 Task: Create in the project AgileLink and in the Backlog issue 'Upgrade the security features of a web application to improve data protection and secure communication between server and client' a child issue 'Data retention policy creation and enforcement', and assign it to team member softage.4@softage.net. Create in the project AgileLink and in the Backlog issue 'Create a new online platform for online music theory courses with advanced music notation and ear training features' a child issue 'Serverless computing application latency remediation', and assign it to team member softage.1@softage.net
Action: Mouse moved to (176, 48)
Screenshot: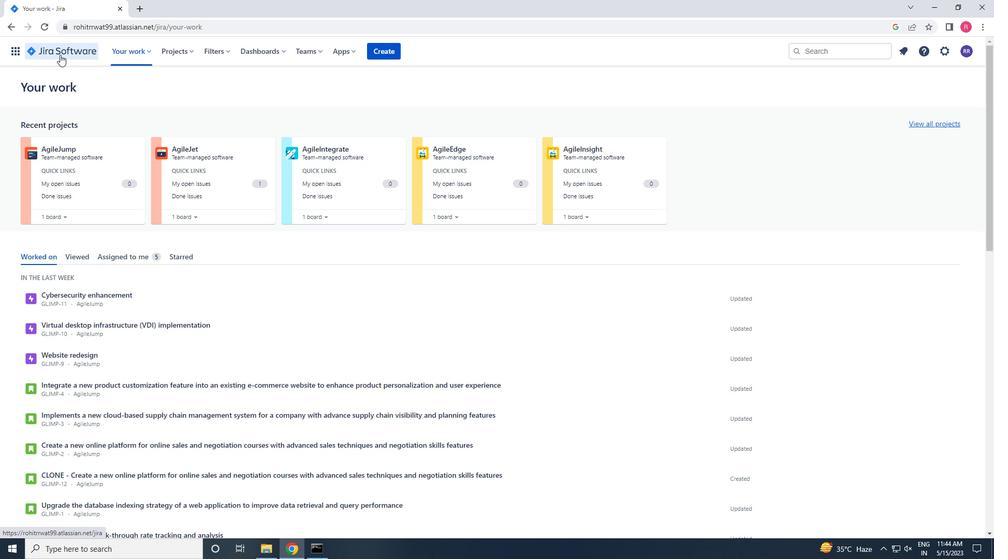 
Action: Mouse pressed left at (176, 48)
Screenshot: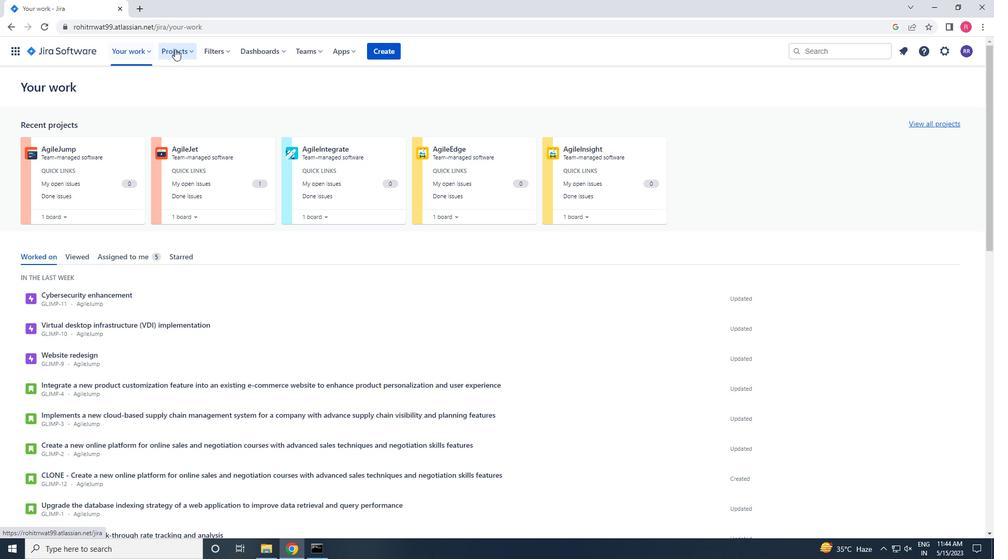 
Action: Mouse moved to (187, 95)
Screenshot: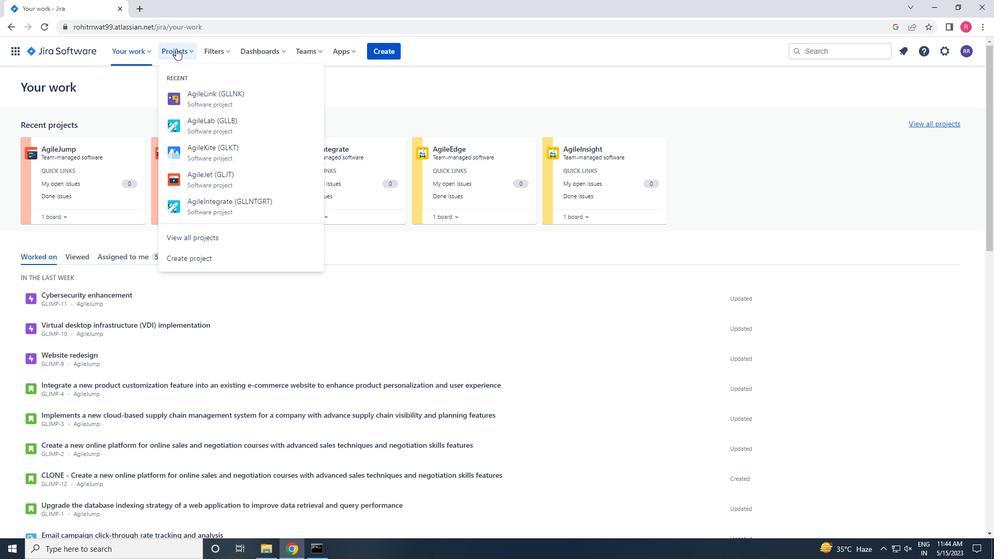 
Action: Mouse pressed left at (187, 95)
Screenshot: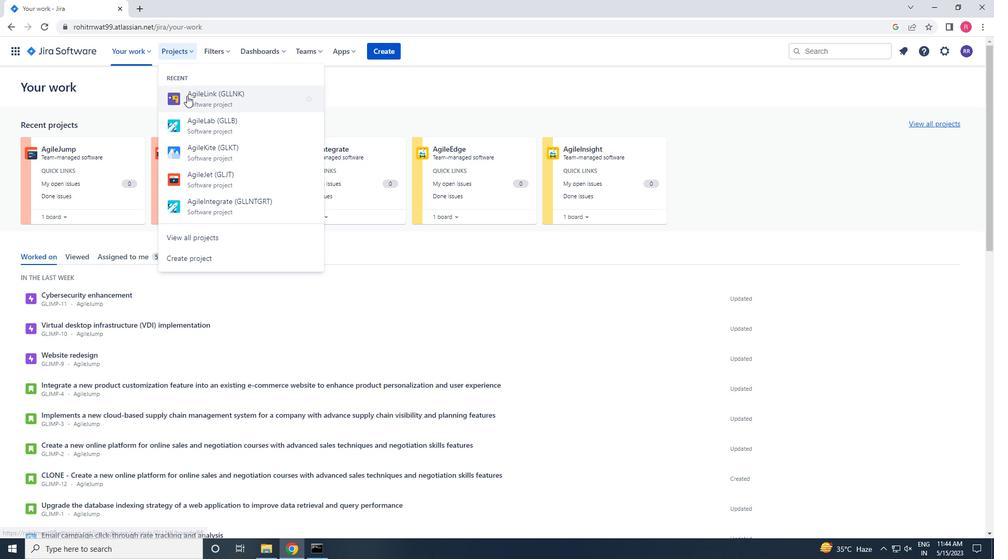 
Action: Mouse moved to (61, 163)
Screenshot: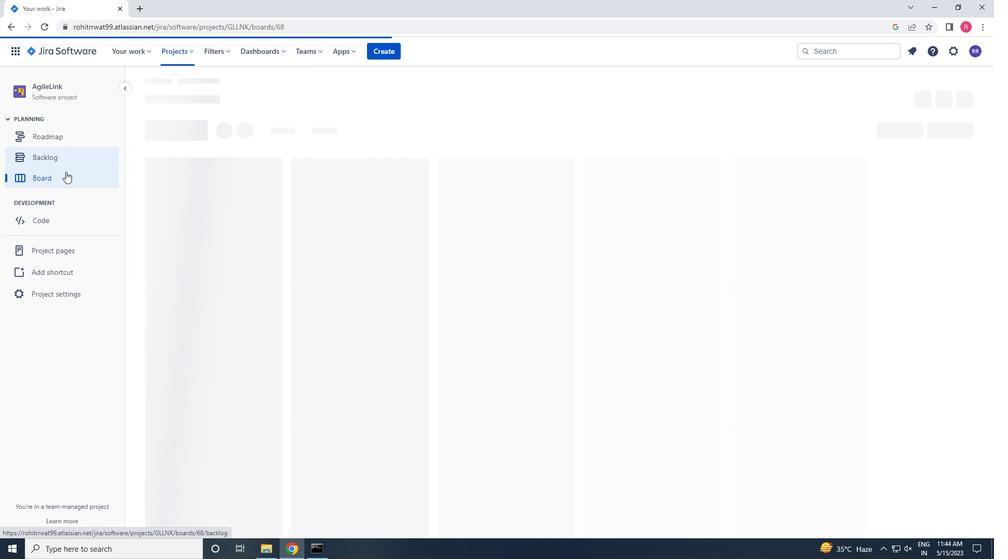 
Action: Mouse pressed left at (61, 163)
Screenshot: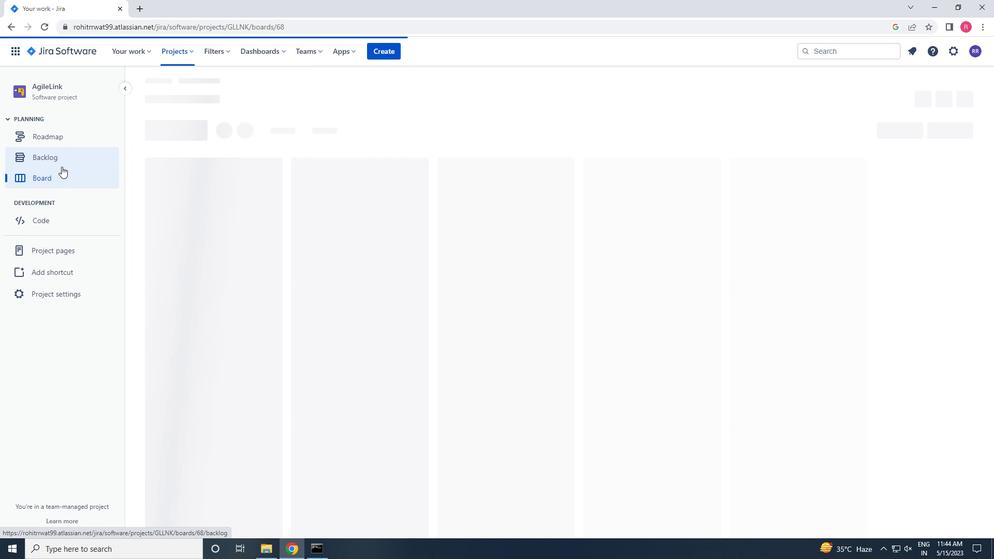 
Action: Mouse moved to (460, 382)
Screenshot: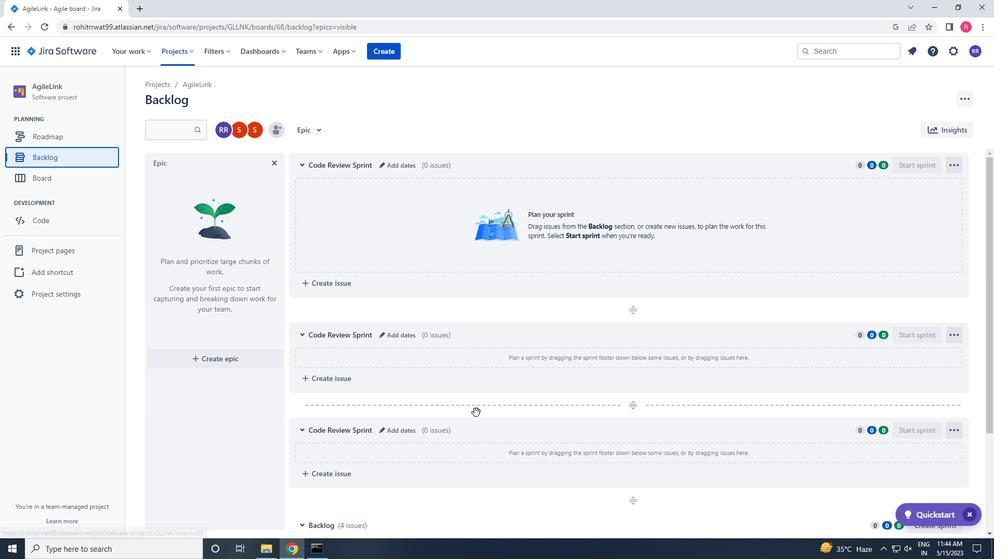 
Action: Mouse scrolled (460, 381) with delta (0, 0)
Screenshot: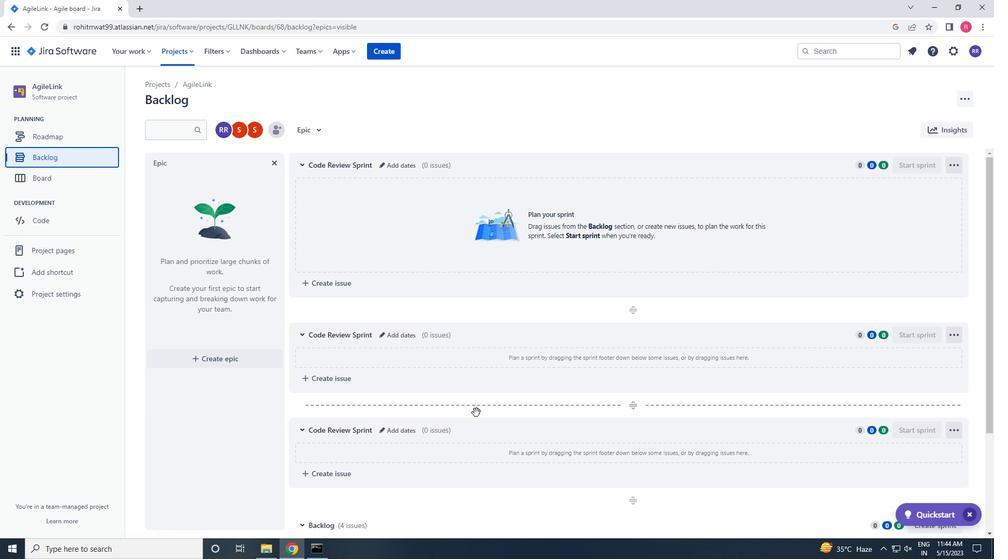 
Action: Mouse scrolled (460, 381) with delta (0, 0)
Screenshot: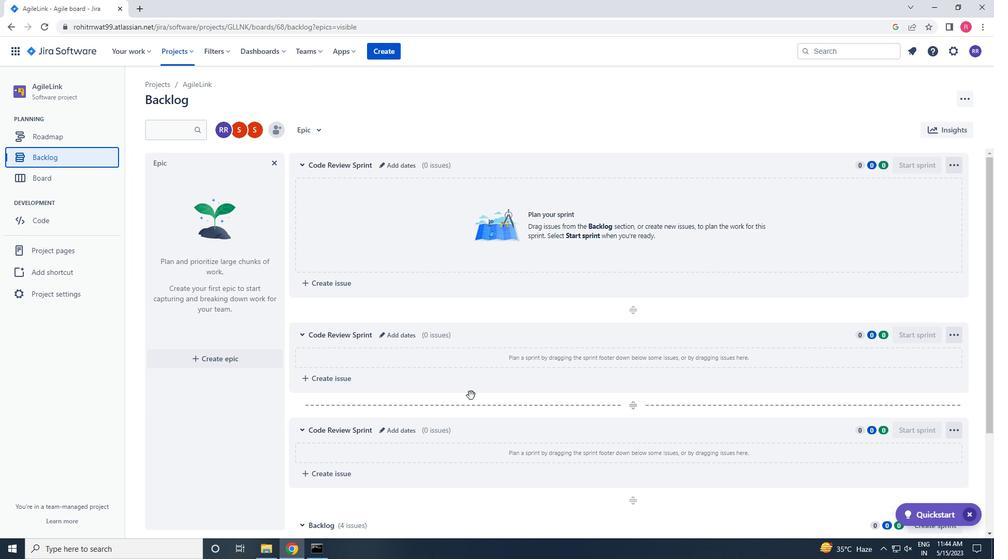 
Action: Mouse scrolled (460, 381) with delta (0, 0)
Screenshot: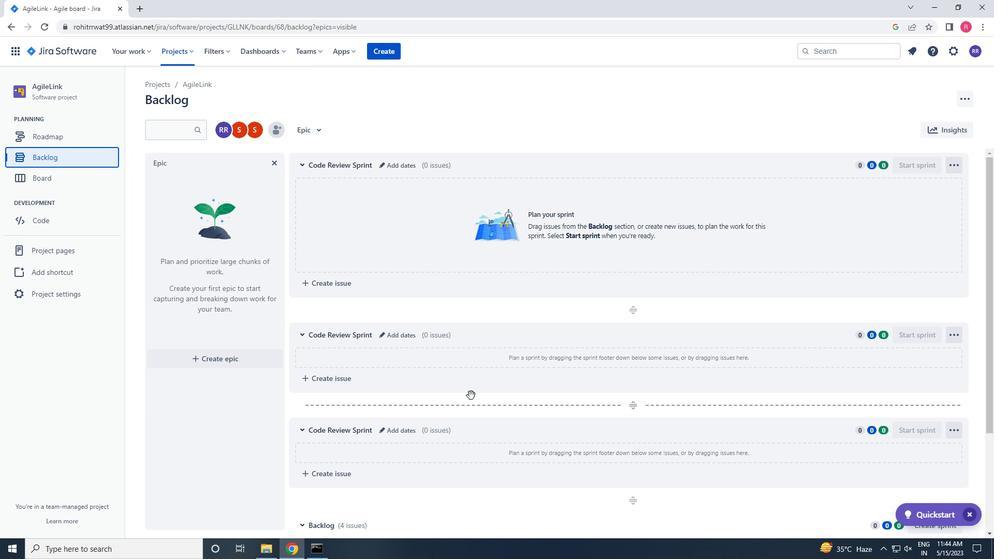 
Action: Mouse scrolled (460, 381) with delta (0, 0)
Screenshot: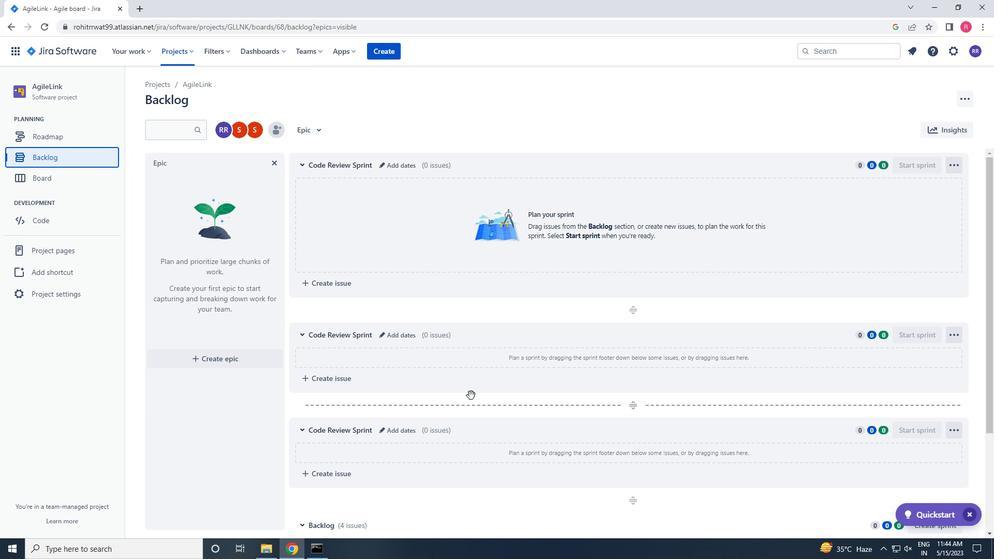 
Action: Mouse scrolled (460, 381) with delta (0, 0)
Screenshot: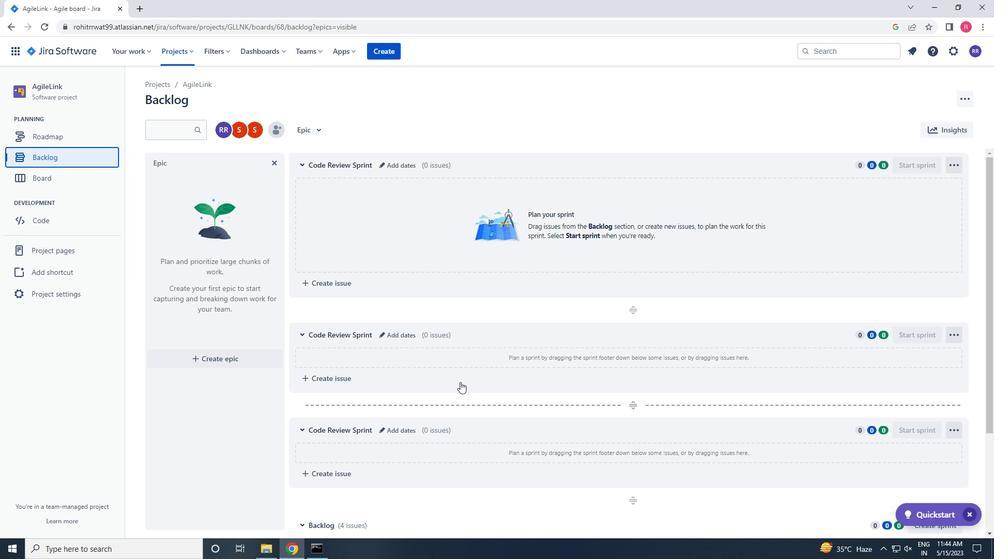 
Action: Mouse scrolled (460, 381) with delta (0, 0)
Screenshot: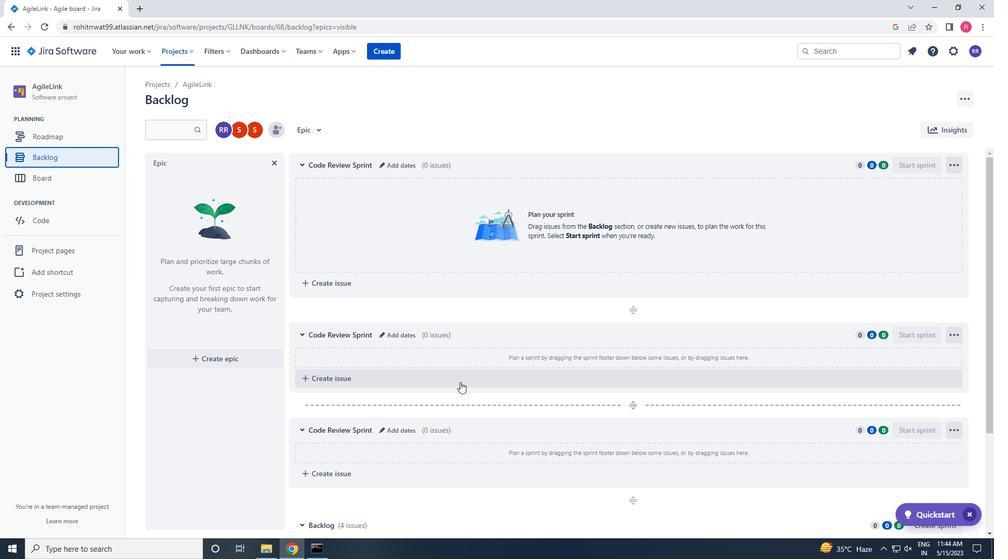 
Action: Mouse moved to (832, 460)
Screenshot: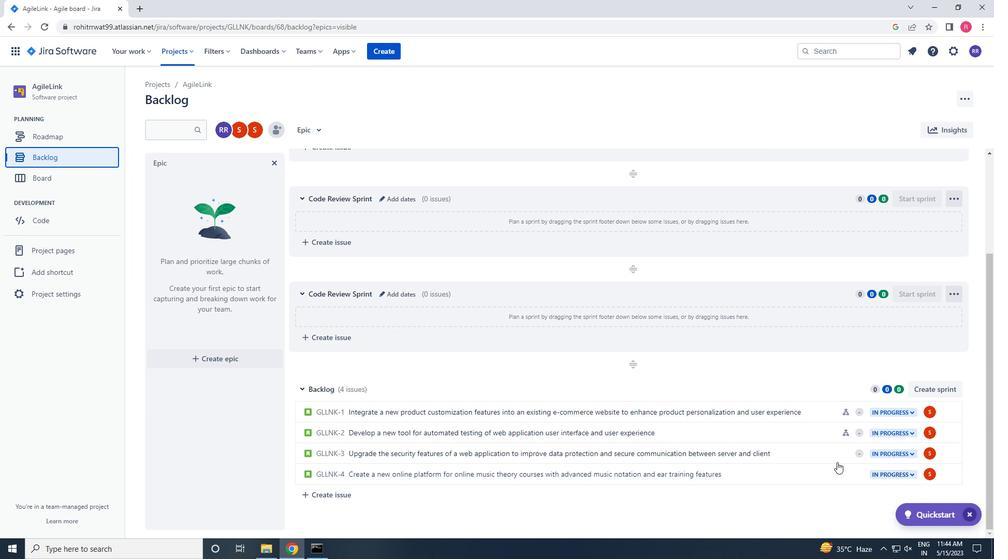 
Action: Mouse pressed left at (832, 460)
Screenshot: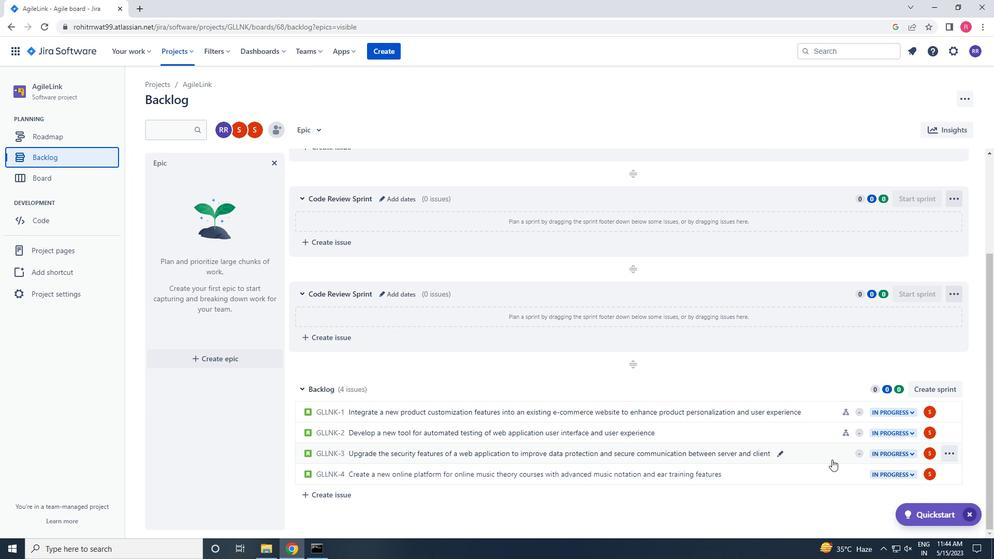 
Action: Mouse moved to (814, 263)
Screenshot: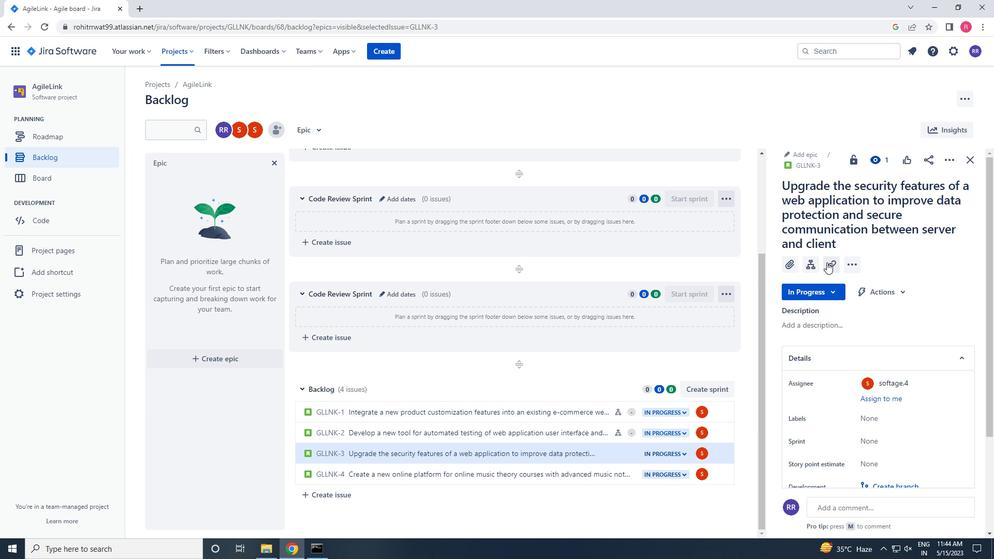 
Action: Mouse pressed left at (814, 263)
Screenshot: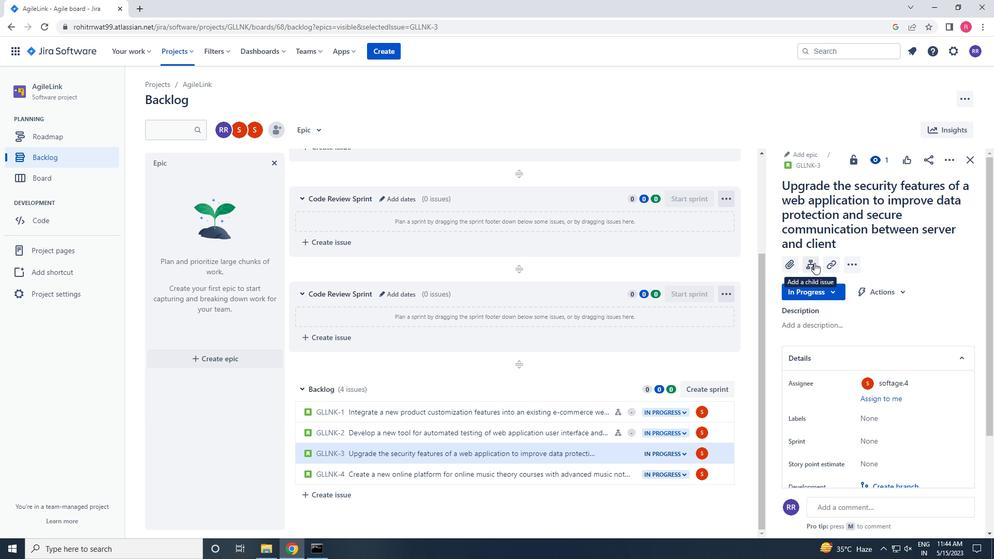 
Action: Key pressed <Key.shift>DATA<Key.space>RETENTION<Key.space>POLICY<Key.space>CREATION<Key.space>AND<Key.space>ENFORE<Key.backspace>CEMENT<Key.space><Key.enter>
Screenshot: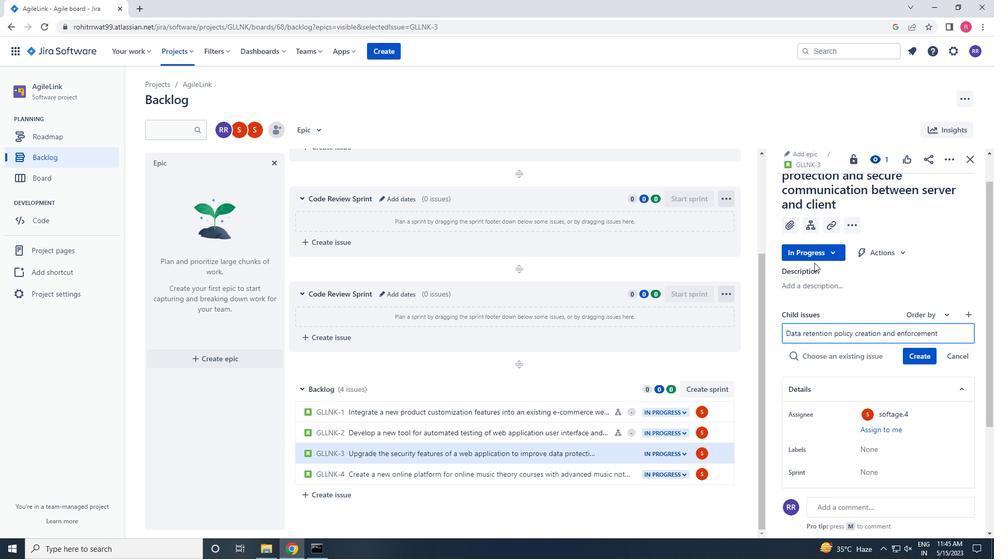 
Action: Mouse moved to (926, 338)
Screenshot: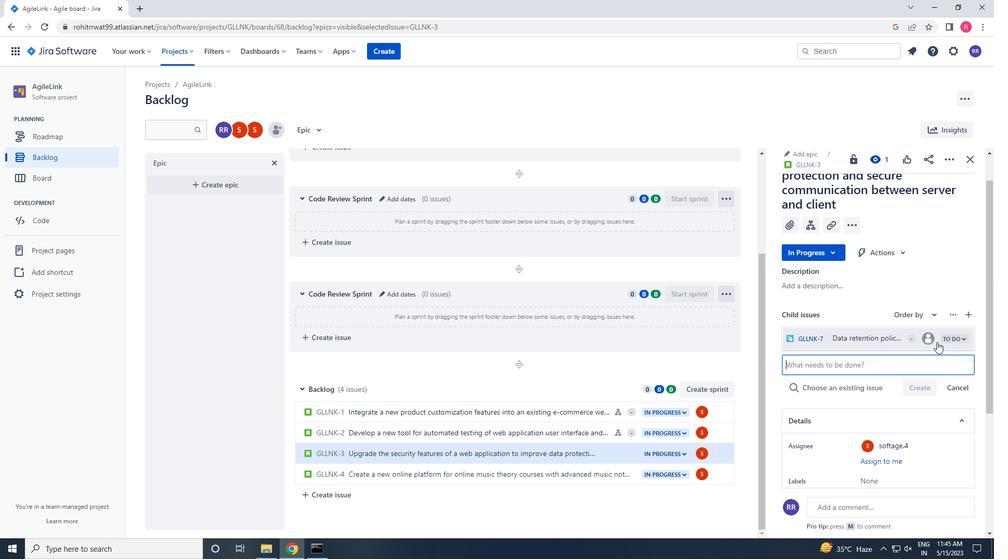 
Action: Mouse pressed left at (926, 338)
Screenshot: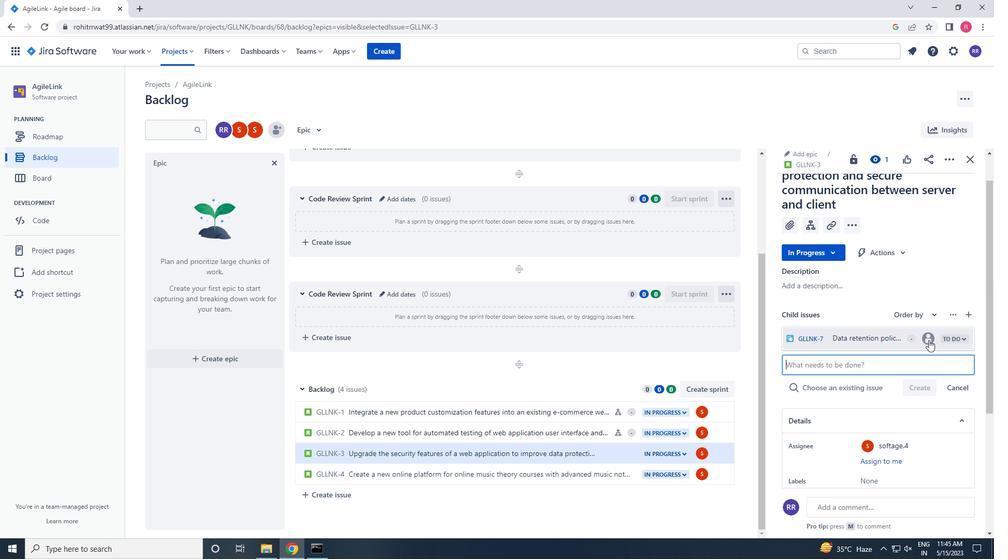 
Action: Mouse moved to (925, 339)
Screenshot: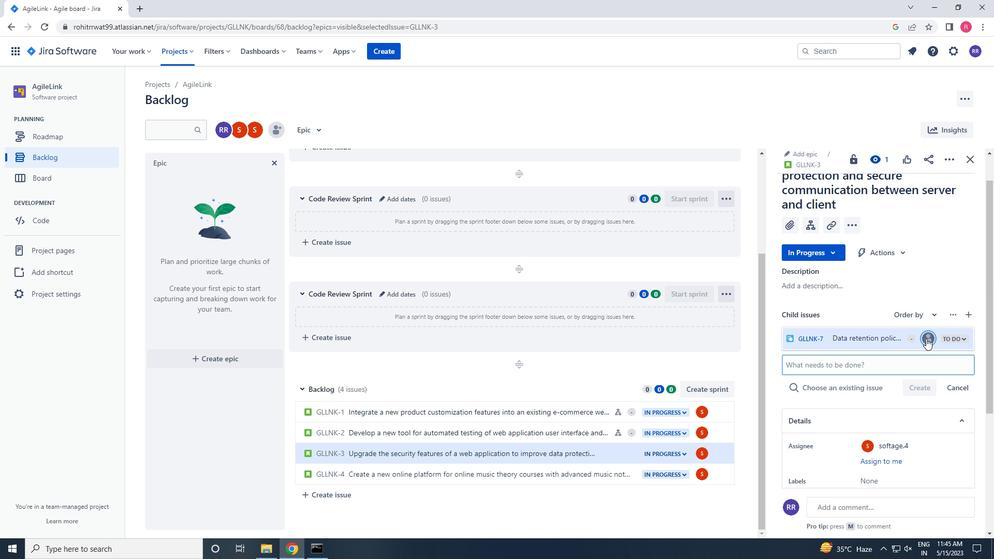
Action: Key pressed SOFTAGE.4<Key.shift>@SOFTAGE.NET
Screenshot: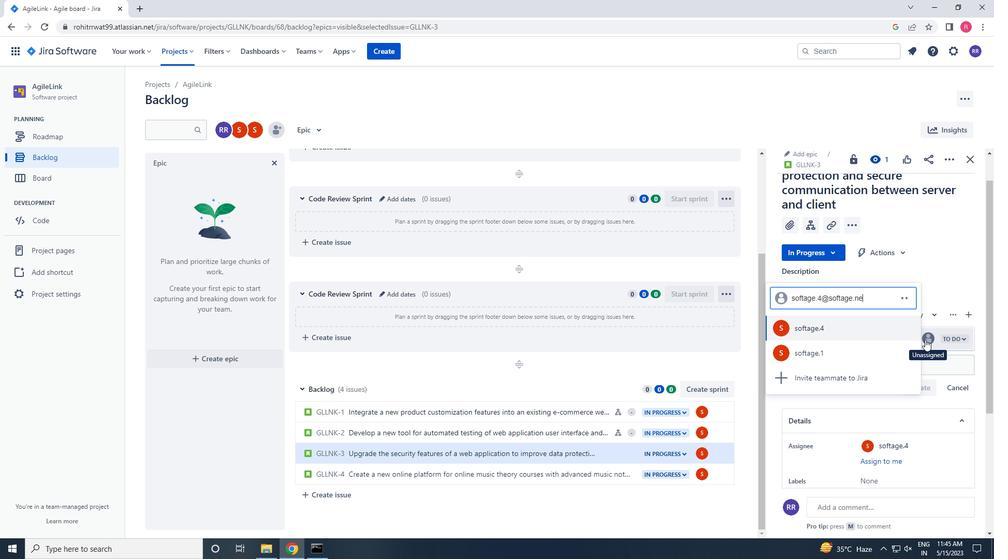 
Action: Mouse moved to (837, 341)
Screenshot: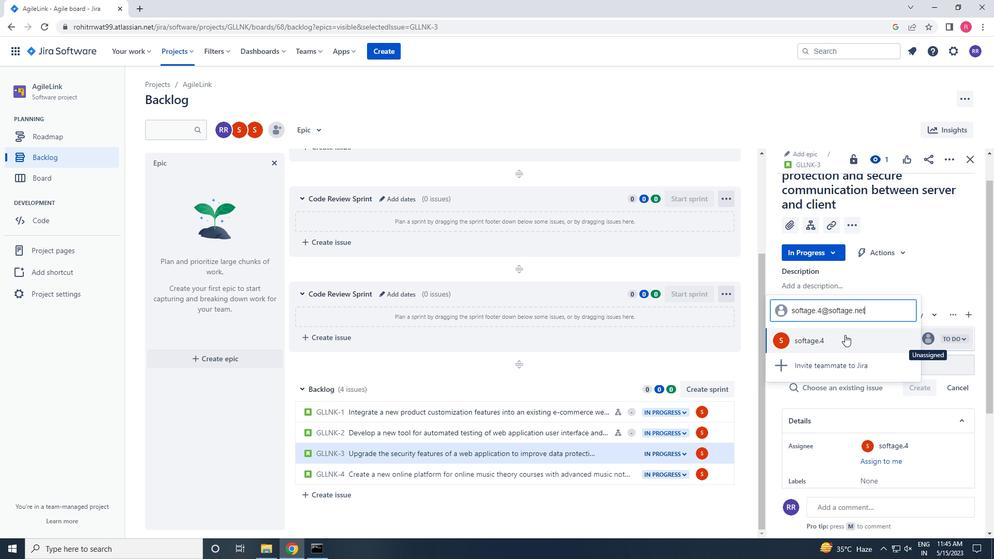 
Action: Mouse pressed left at (837, 341)
Screenshot: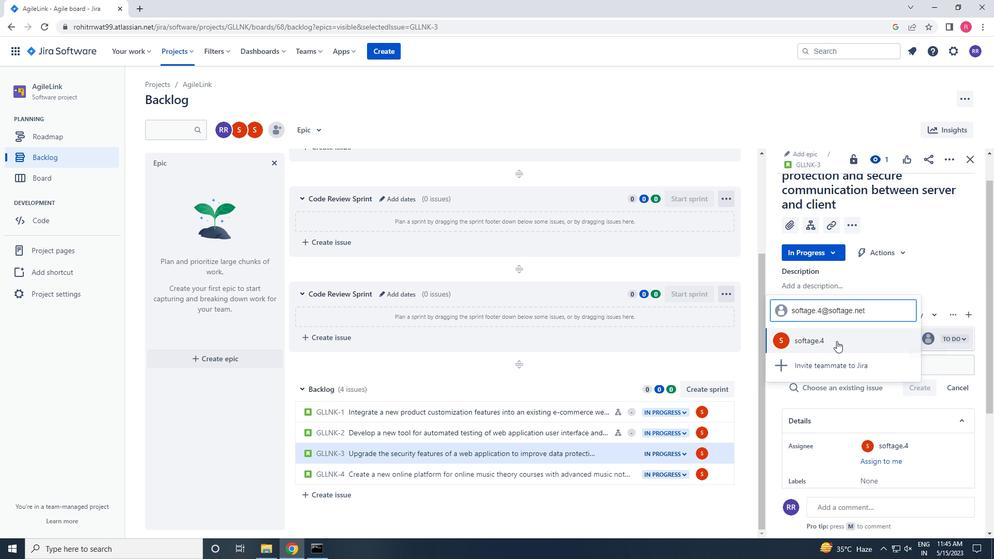 
Action: Mouse moved to (618, 483)
Screenshot: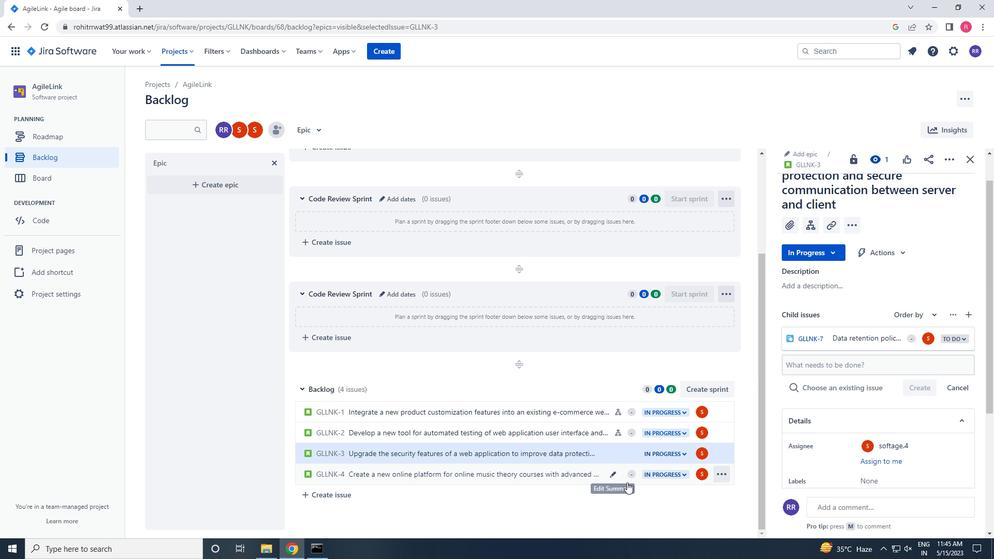 
Action: Mouse pressed left at (618, 483)
Screenshot: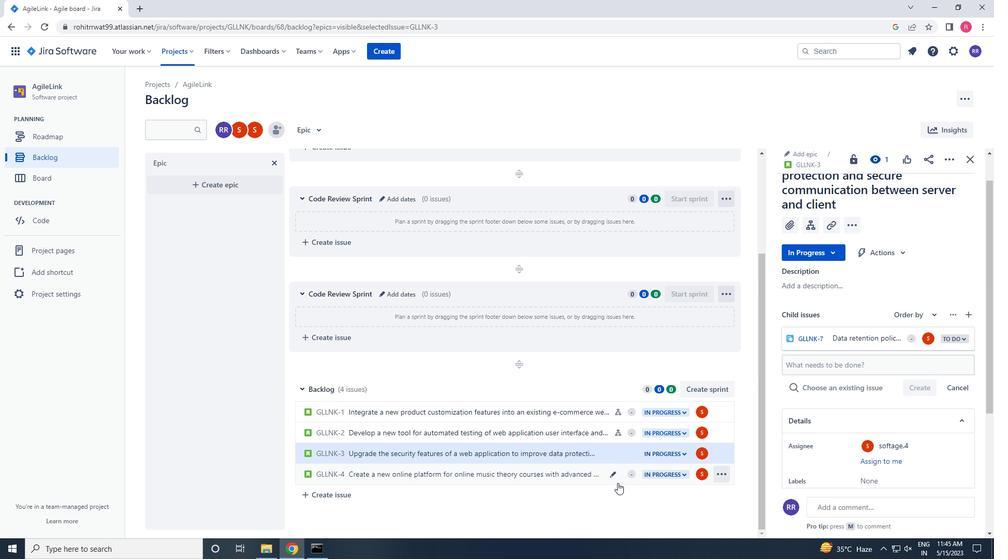 
Action: Mouse moved to (814, 254)
Screenshot: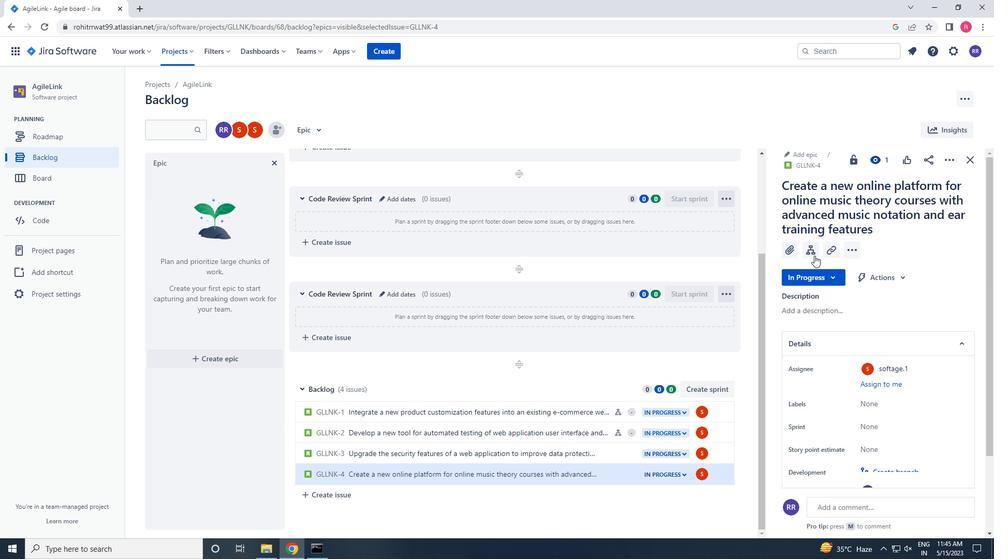 
Action: Mouse pressed left at (814, 254)
Screenshot: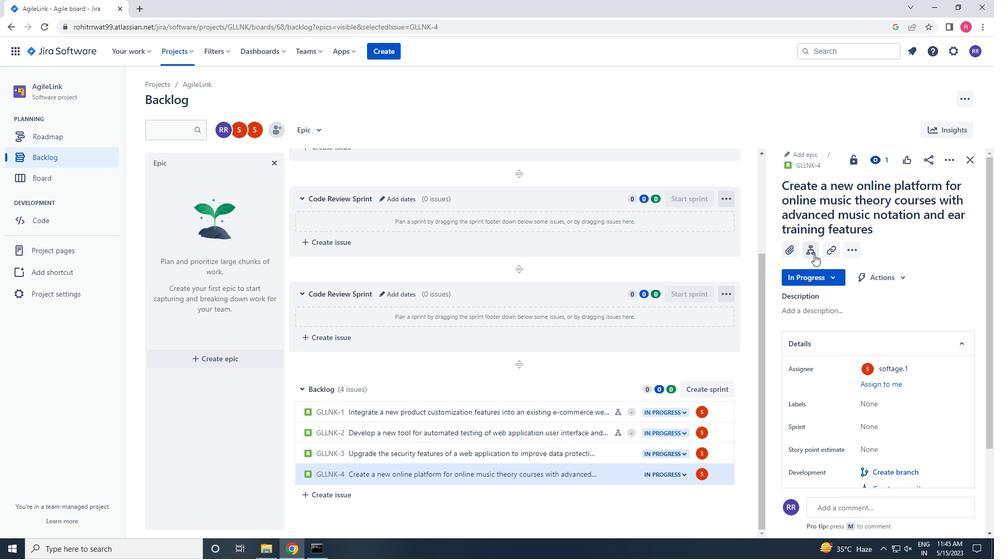
Action: Key pressed <Key.shift>SERVERLESS<Key.space>COMPUTING<Key.space>APPLICATION<Key.space>LATENCY<Key.space>REMEDIATION<Key.enter>
Screenshot: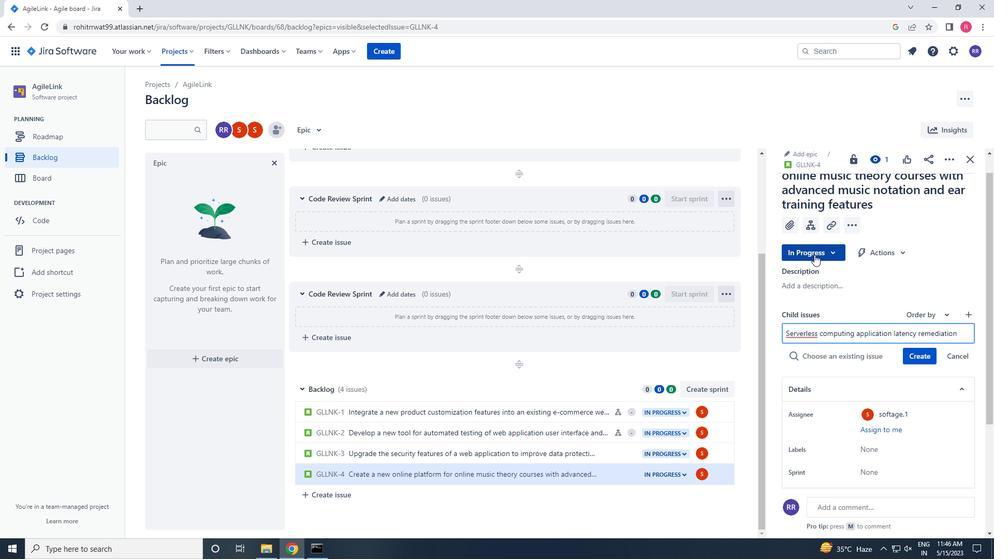 
Action: Mouse moved to (929, 340)
Screenshot: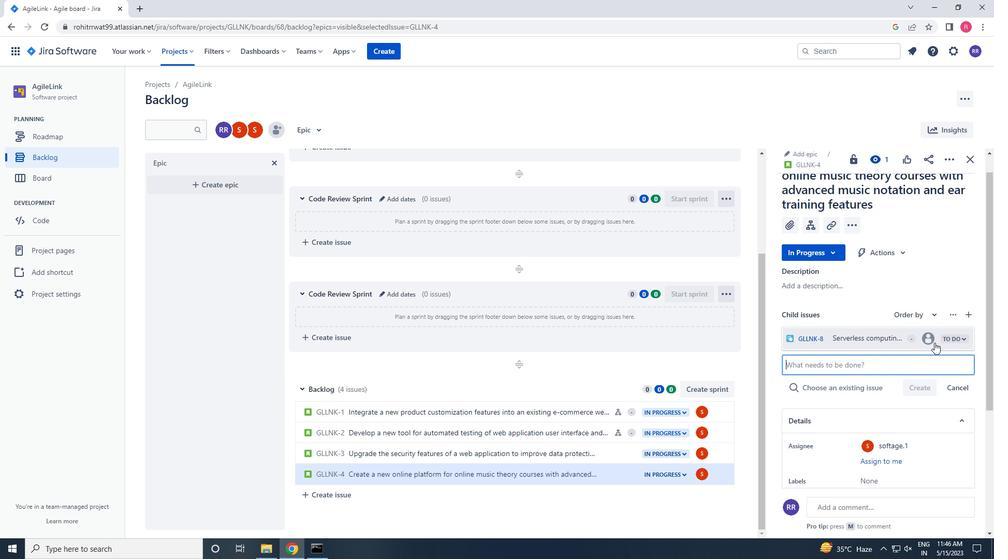 
Action: Mouse pressed left at (929, 340)
Screenshot: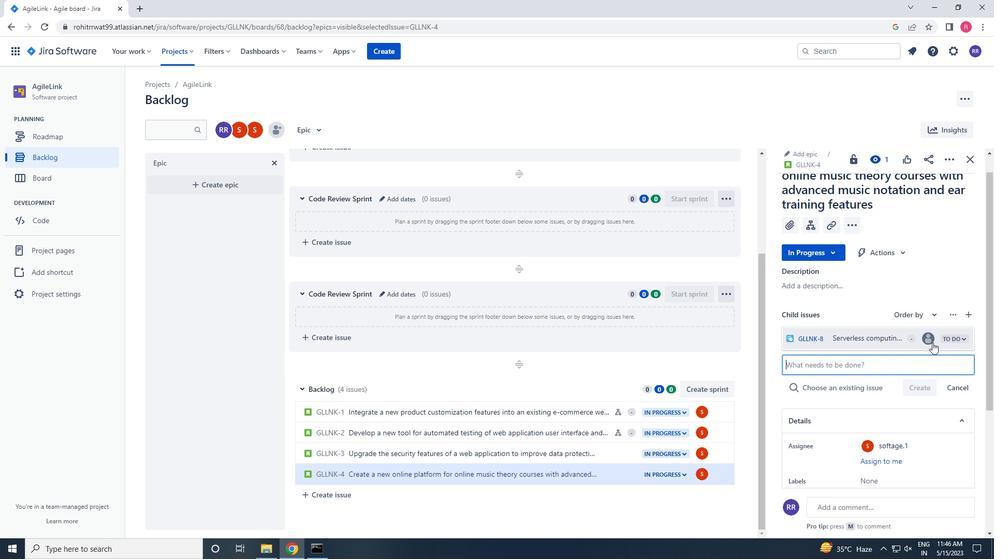
Action: Key pressed SOFTAGE.2<Key.backspace>1<Key.shift><Key.shift>@SOFGATE.NET
Screenshot: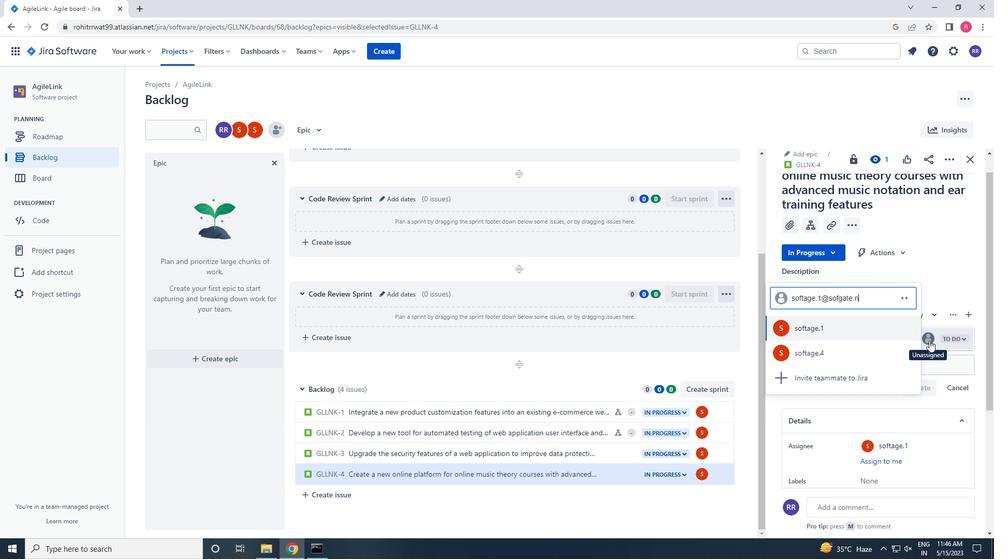 
Action: Mouse moved to (843, 324)
Screenshot: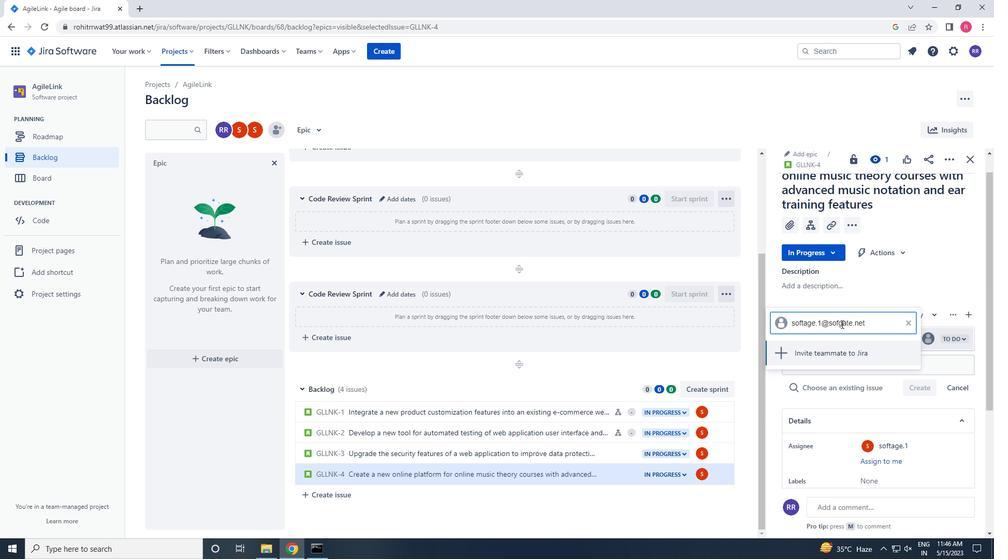 
Action: Mouse pressed left at (843, 324)
Screenshot: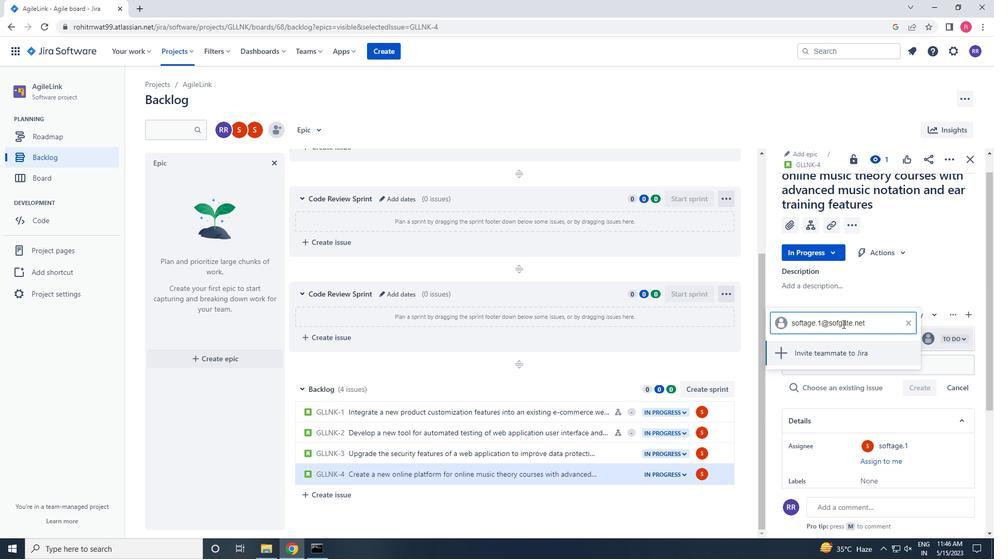 
Action: Key pressed <Key.backspace>
Screenshot: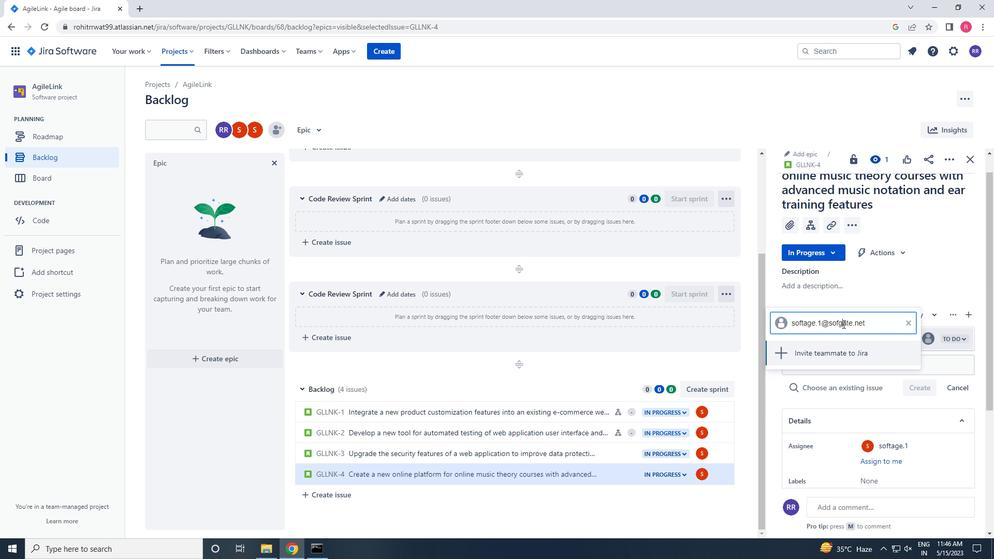
Action: Mouse moved to (843, 323)
Screenshot: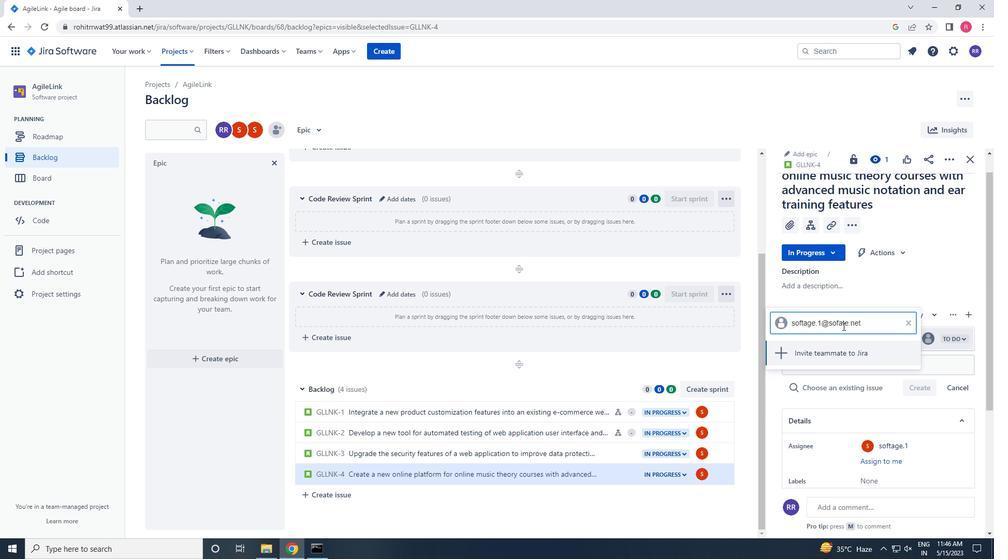 
Action: Mouse pressed left at (843, 323)
Screenshot: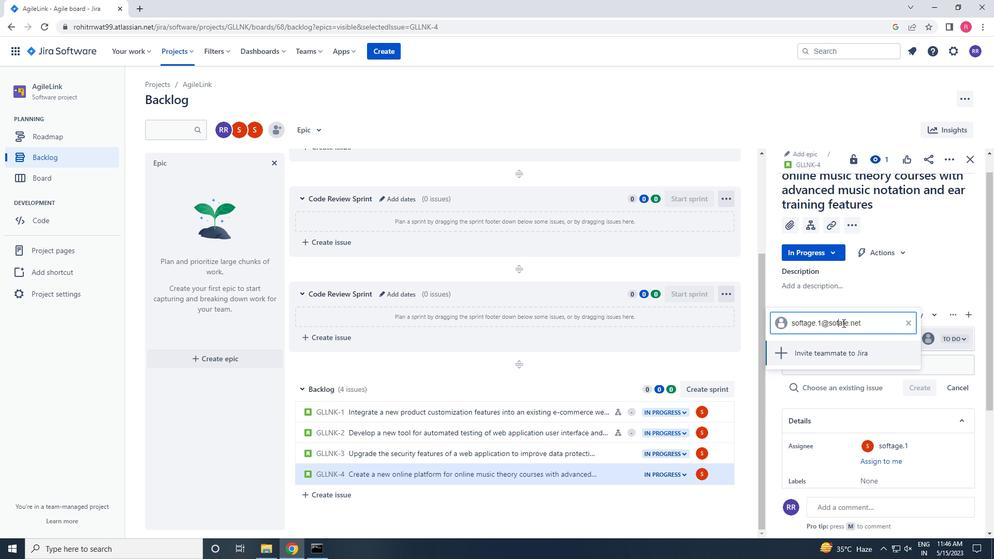 
Action: Key pressed <Key.backspace>
Screenshot: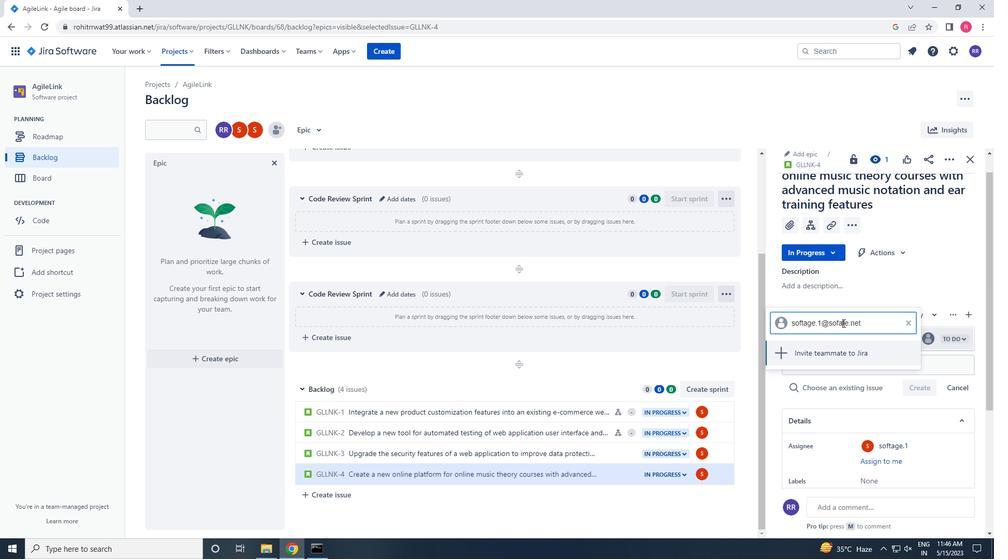 
Action: Mouse pressed left at (843, 323)
Screenshot: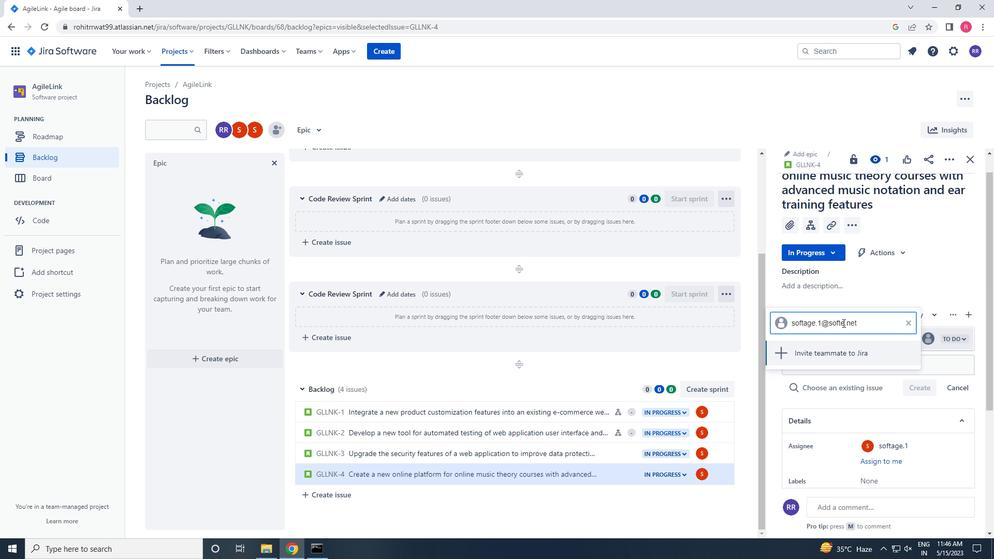 
Action: Key pressed <Key.backspace>AG
Screenshot: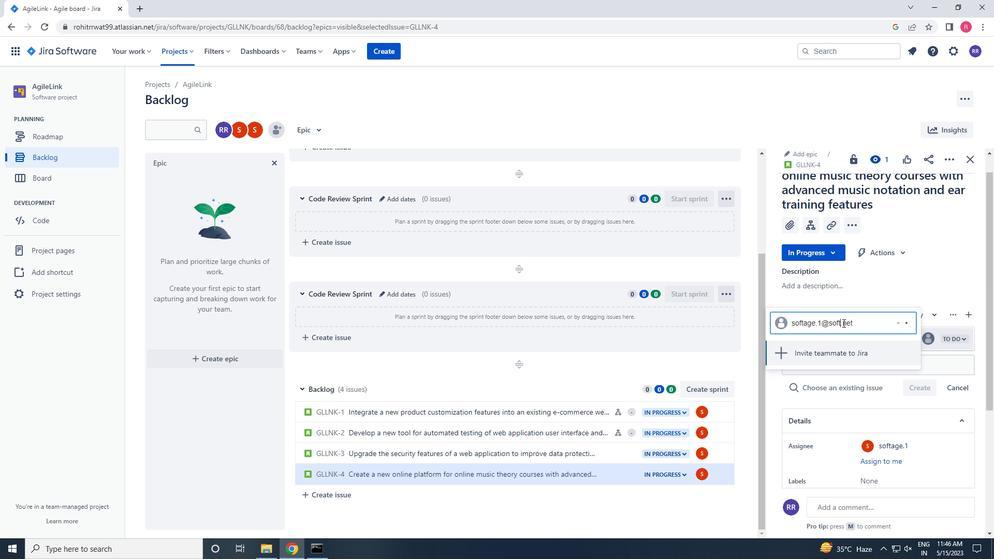 
Action: Mouse moved to (848, 339)
Screenshot: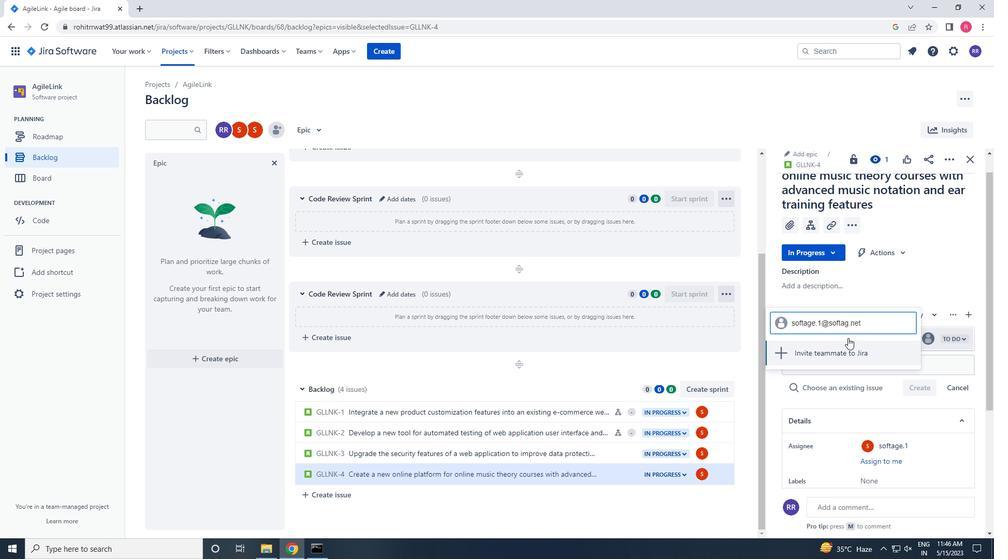 
Action: Key pressed E
Screenshot: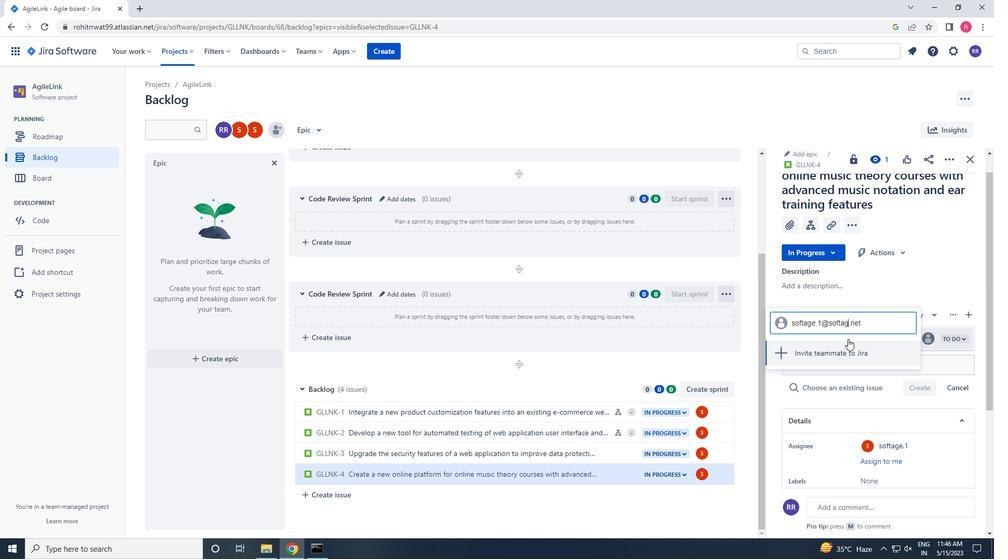 
Action: Mouse pressed left at (848, 339)
Screenshot: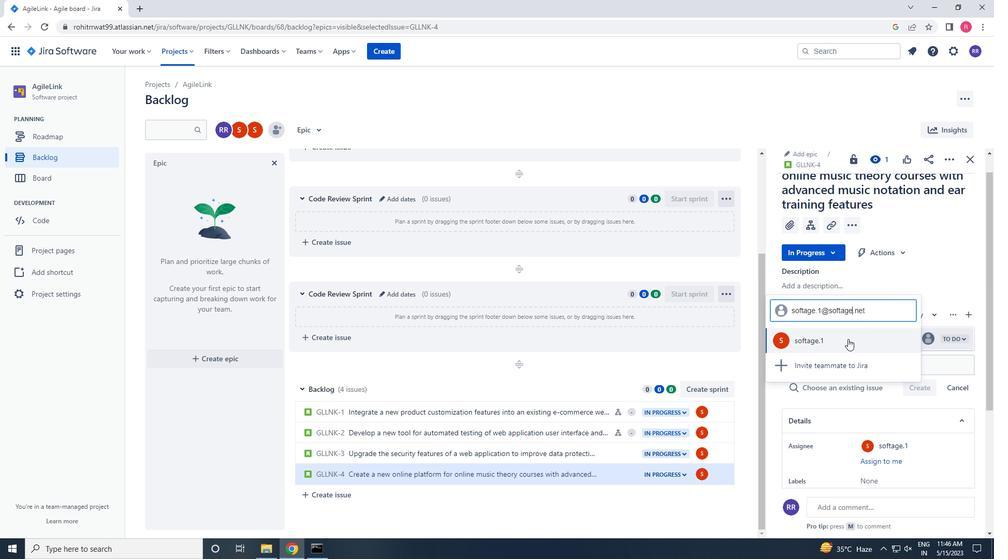 
Action: Mouse moved to (848, 339)
Screenshot: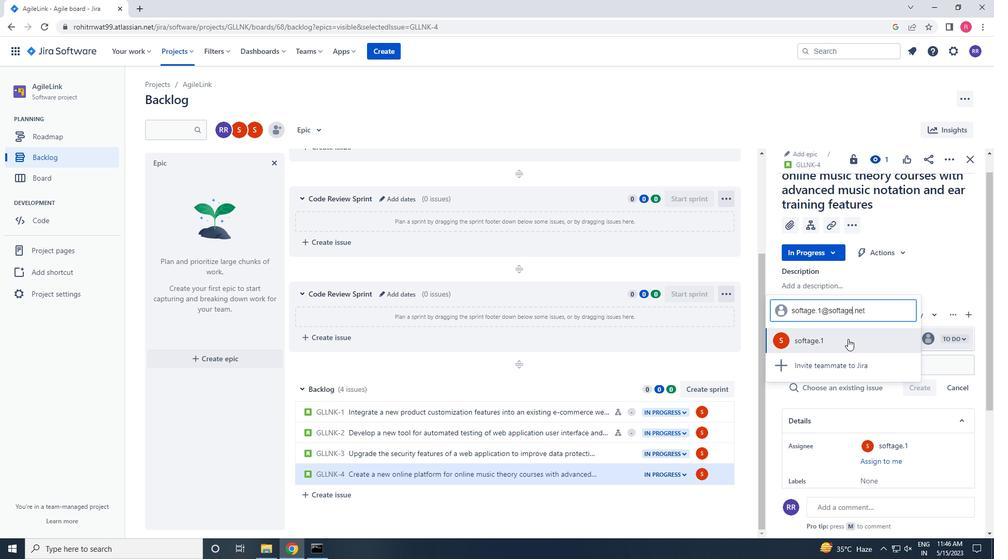 
